 Task: Create New Customer with Customer Name: Cotton Patch Cafe, Billing Address Line1: 2092 Pike Street, Billing Address Line2:  San Diego, Billing Address Line3:  California 92126
Action: Mouse moved to (160, 29)
Screenshot: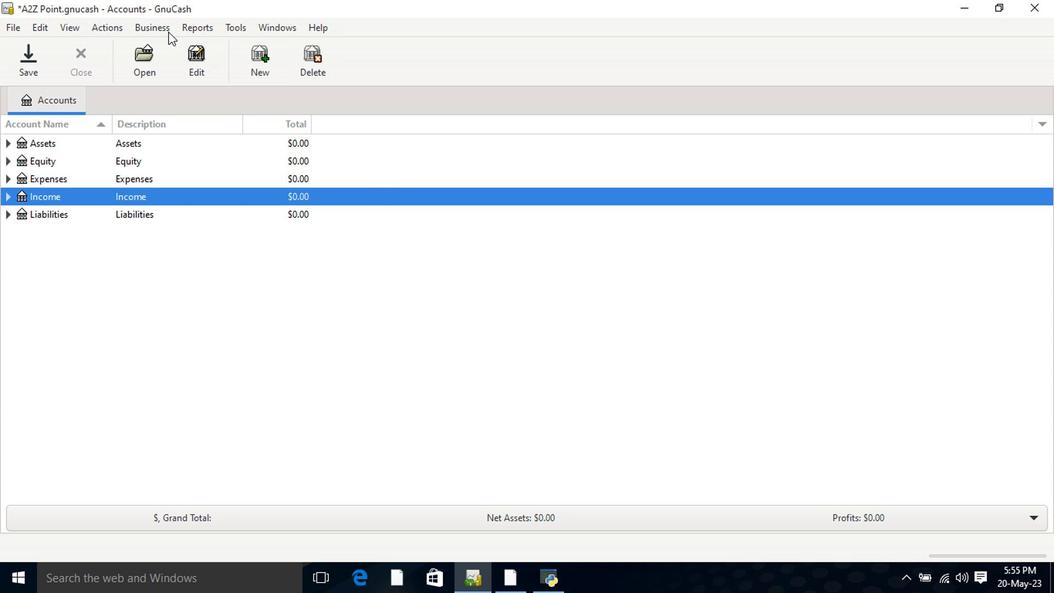 
Action: Mouse pressed left at (160, 29)
Screenshot: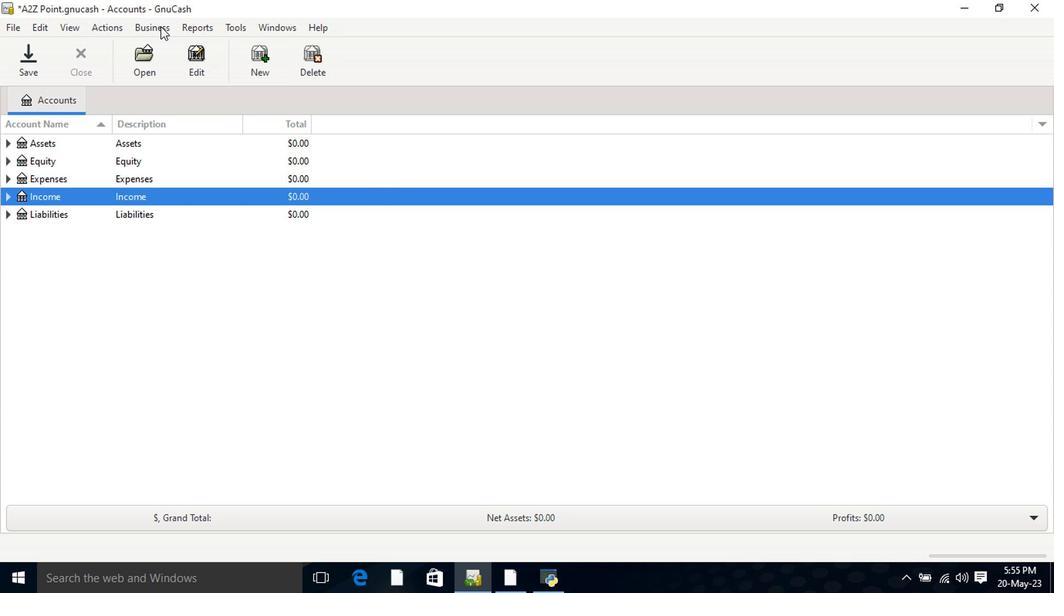 
Action: Mouse moved to (329, 67)
Screenshot: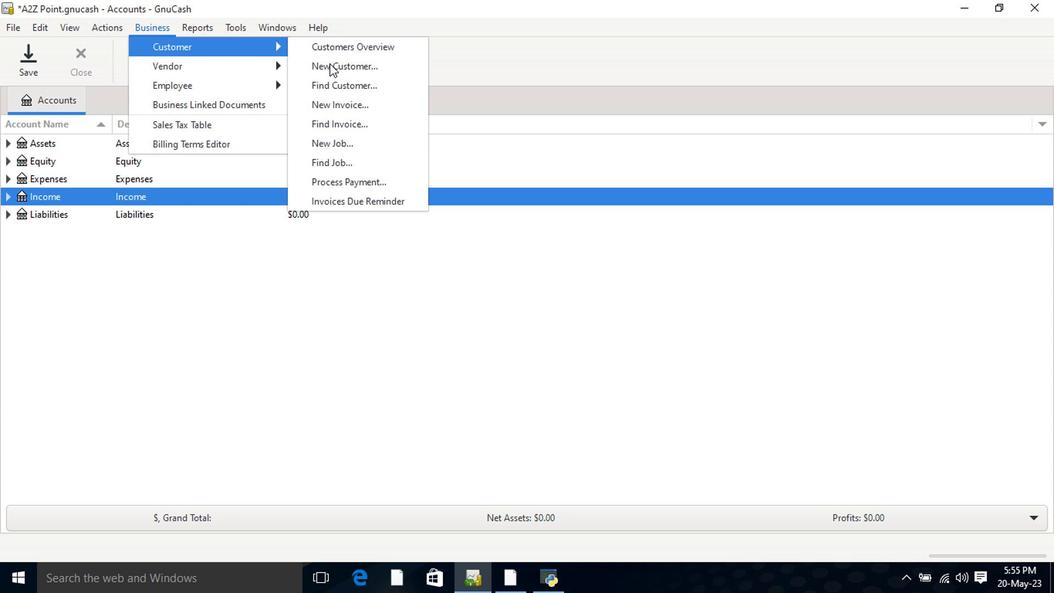
Action: Mouse pressed left at (329, 67)
Screenshot: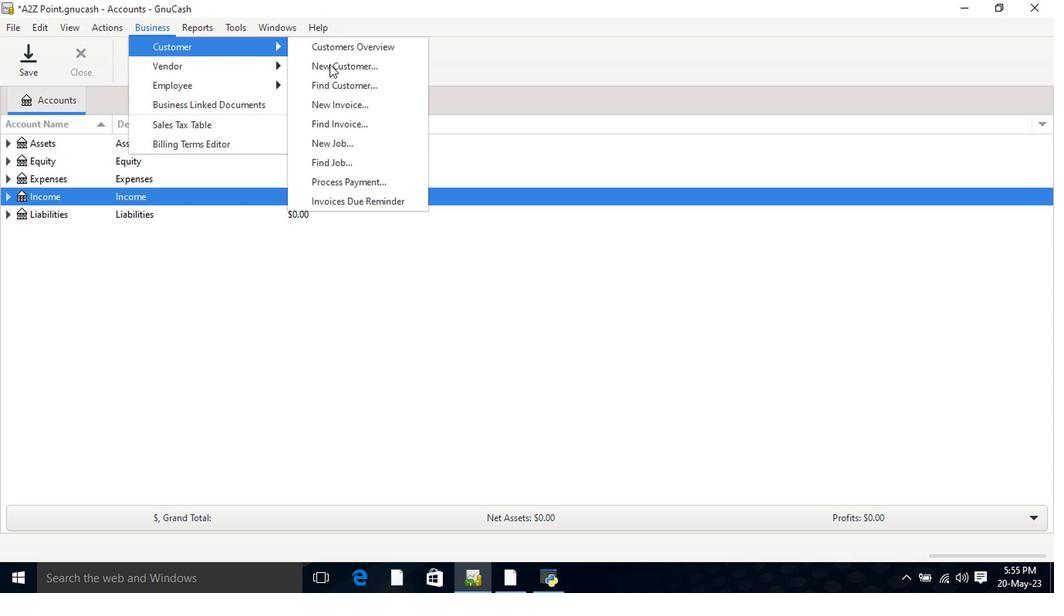 
Action: Key pressed <Key.shift>Cotton<Key.space><Key.shift>Patch<Key.space><Key.shift>Cafe<Key.tab><Key.tab><Key.tab>2092<Key.space><Key.shift>Pike<Key.space><Key.shift>Street<Key.tab><Key.shift>San<Key.tab><Key.shift>Cal<Key.tab>
Screenshot: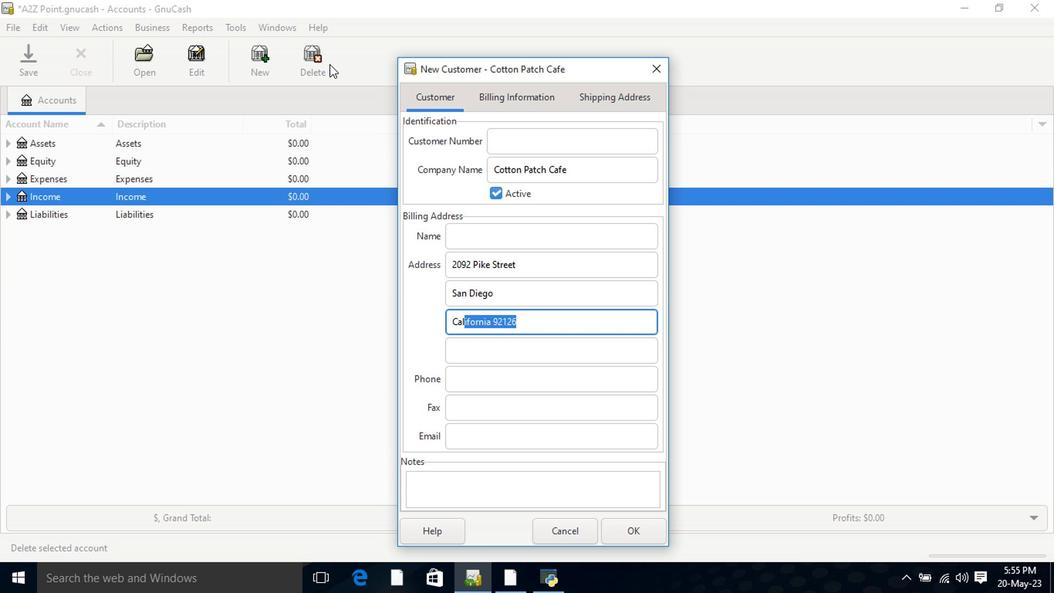
Action: Mouse moved to (638, 533)
Screenshot: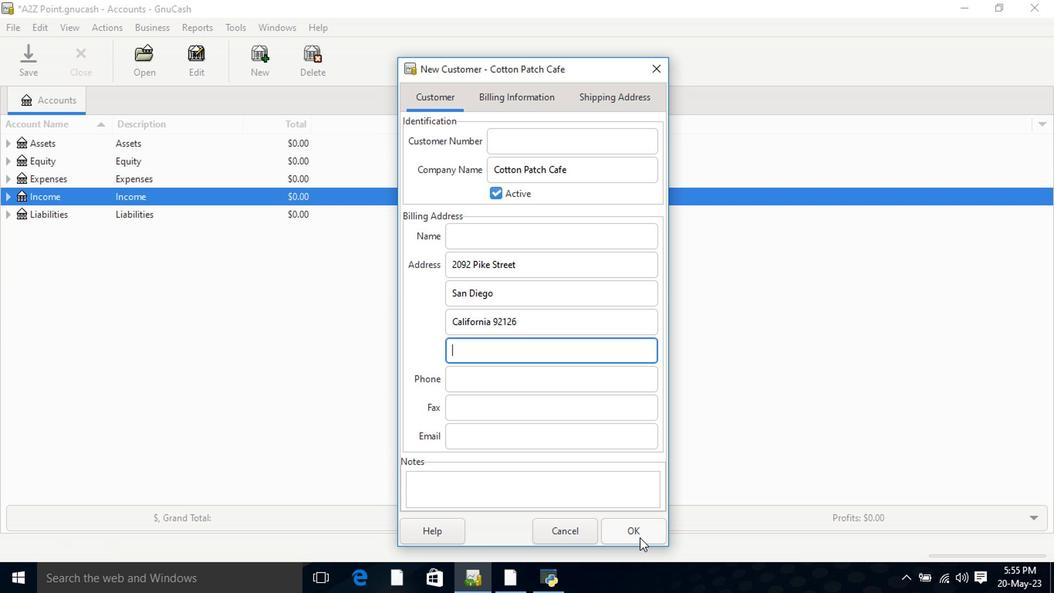 
Action: Mouse pressed left at (638, 533)
Screenshot: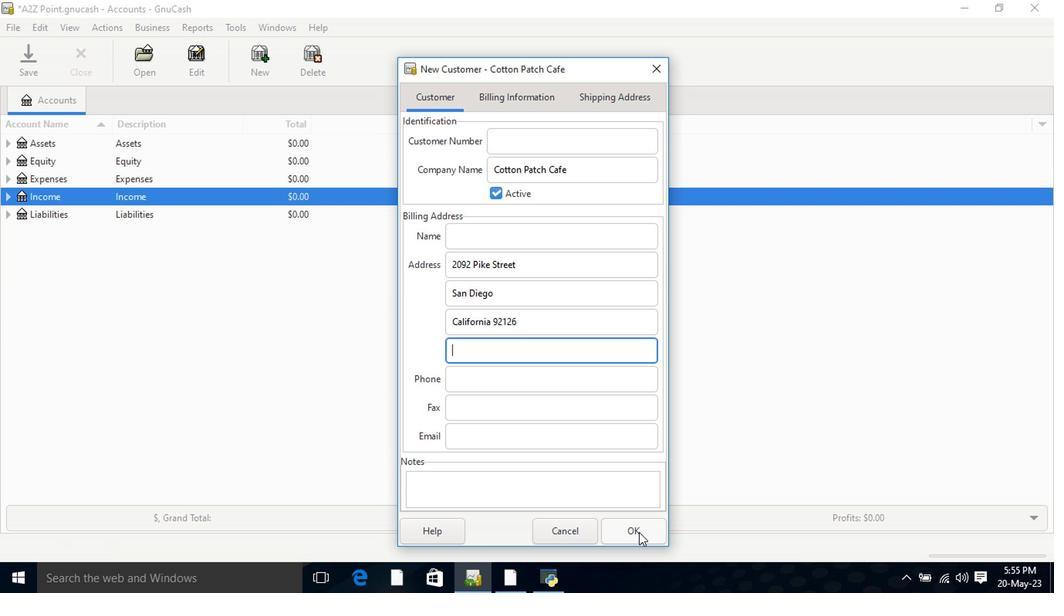 
Action: Mouse moved to (637, 533)
Screenshot: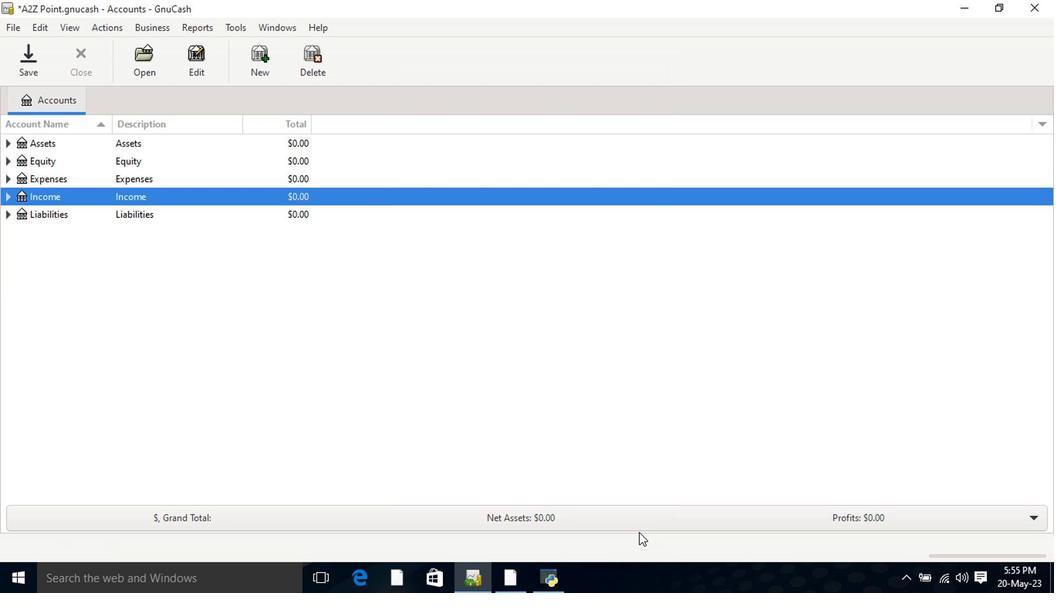 
